 Task: Create a 45-minute meeting to review marketing automation tools.
Action: Mouse moved to (76, 108)
Screenshot: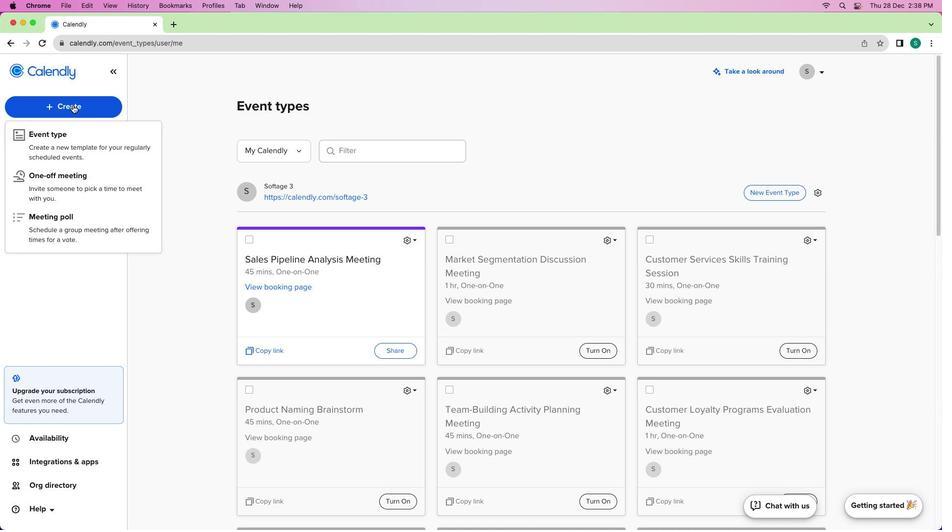 
Action: Mouse pressed left at (76, 108)
Screenshot: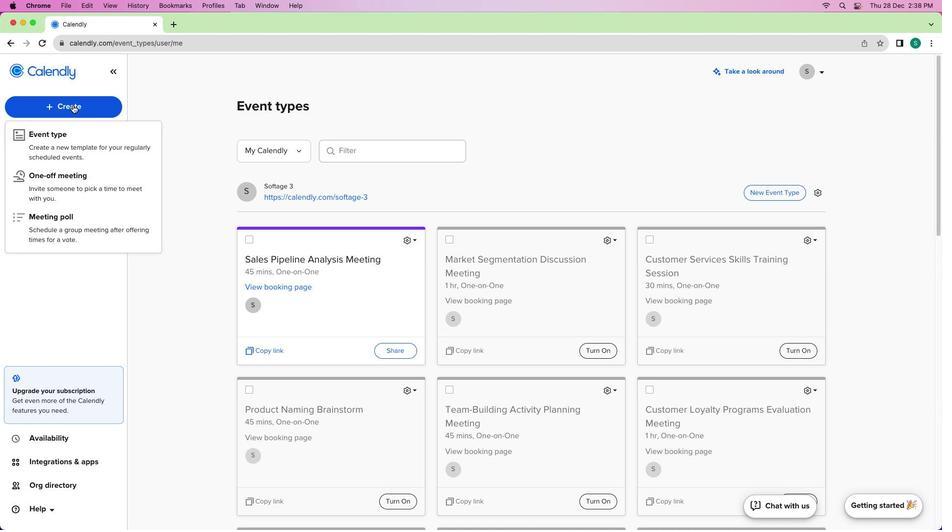 
Action: Mouse moved to (80, 139)
Screenshot: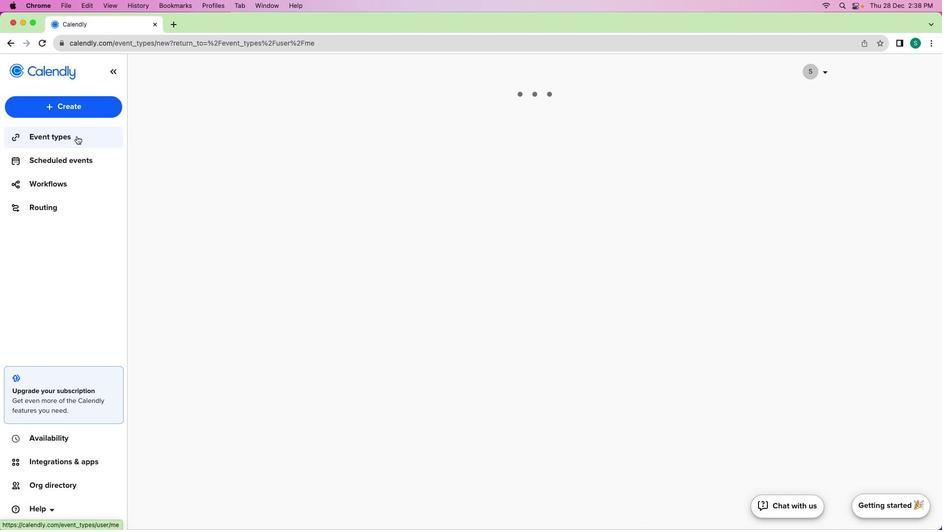 
Action: Mouse pressed left at (80, 139)
Screenshot: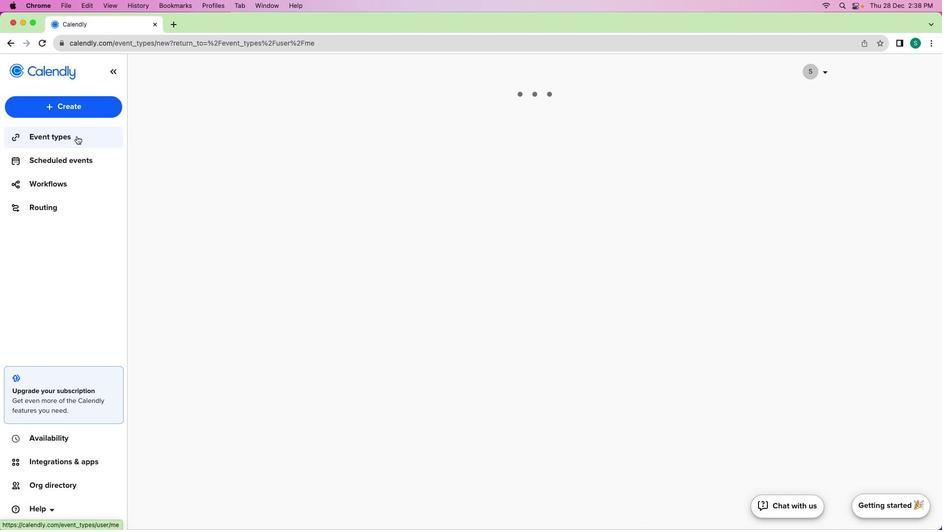 
Action: Mouse moved to (332, 214)
Screenshot: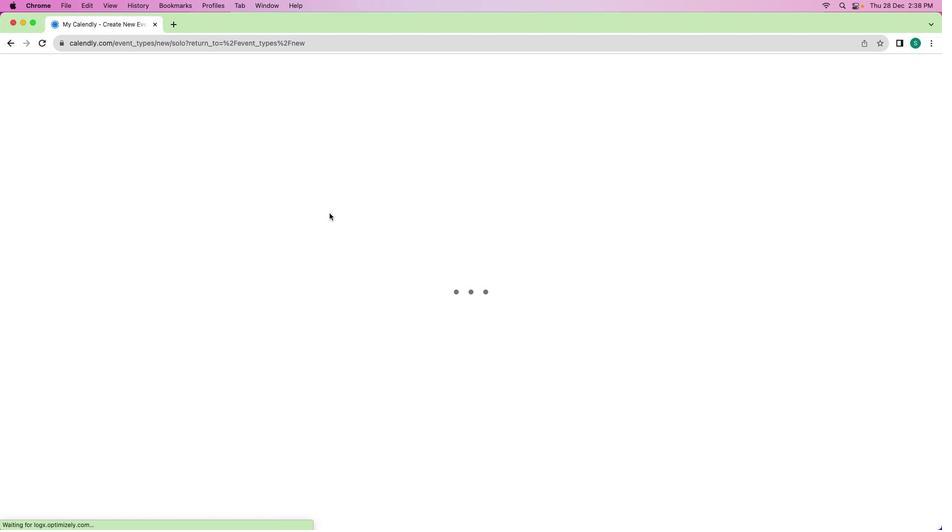 
Action: Mouse pressed left at (332, 214)
Screenshot: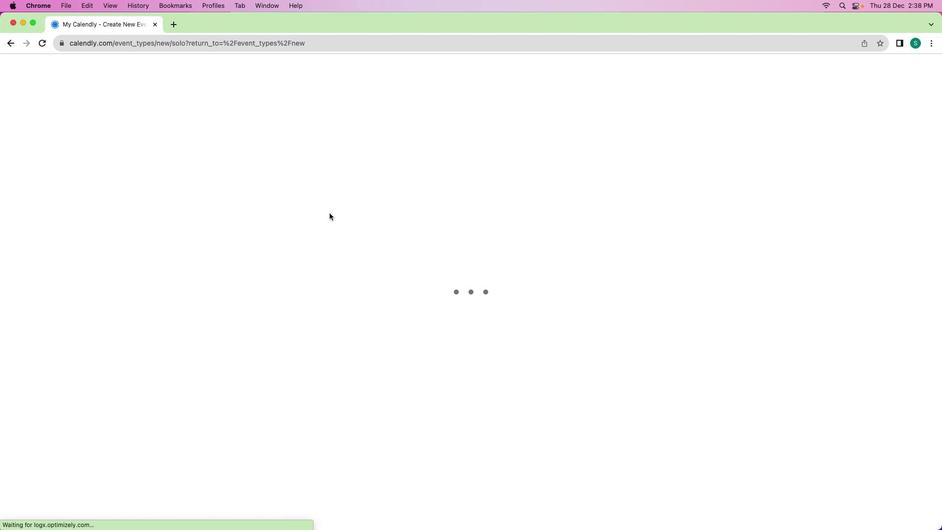 
Action: Mouse moved to (100, 157)
Screenshot: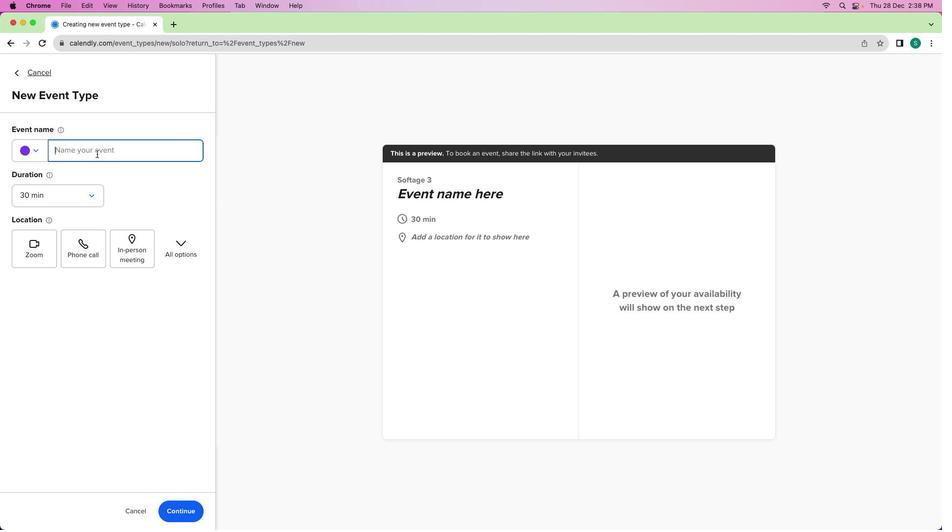 
Action: Mouse pressed left at (100, 157)
Screenshot: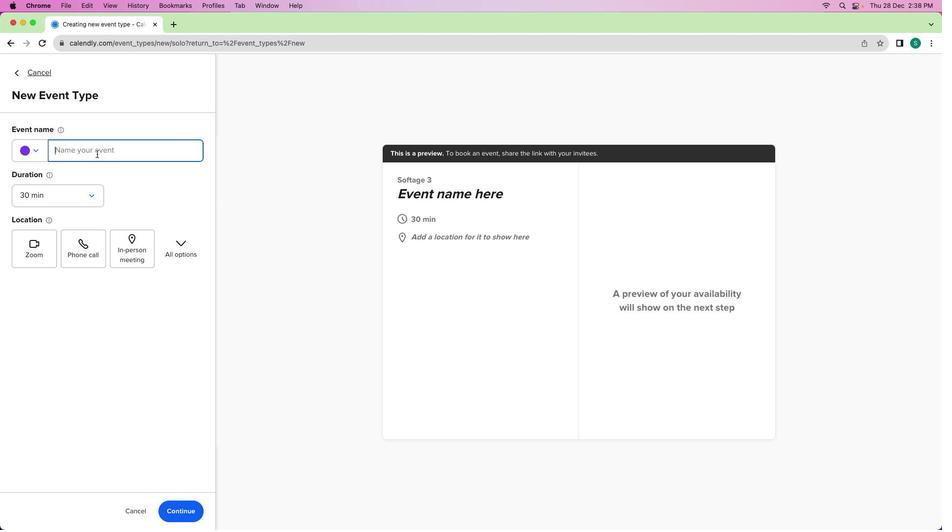 
Action: Key pressed Key.shift'M''a''r''k''e''t''i''n''g'Key.spaceKey.shift'A''u''t''o''m''a''t''i''o''n'Key.spaceKey.shift'T''o''o''l''s'Key.spaceKey.shift'R''e''v''i''e''w'Key.spaceKey.shift'M''e''e''t''i''n''g'
Screenshot: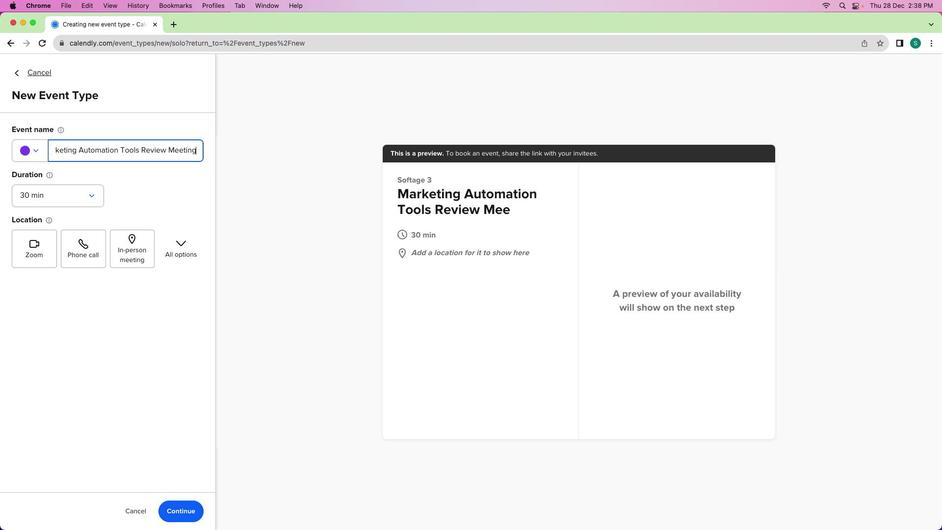 
Action: Mouse moved to (74, 200)
Screenshot: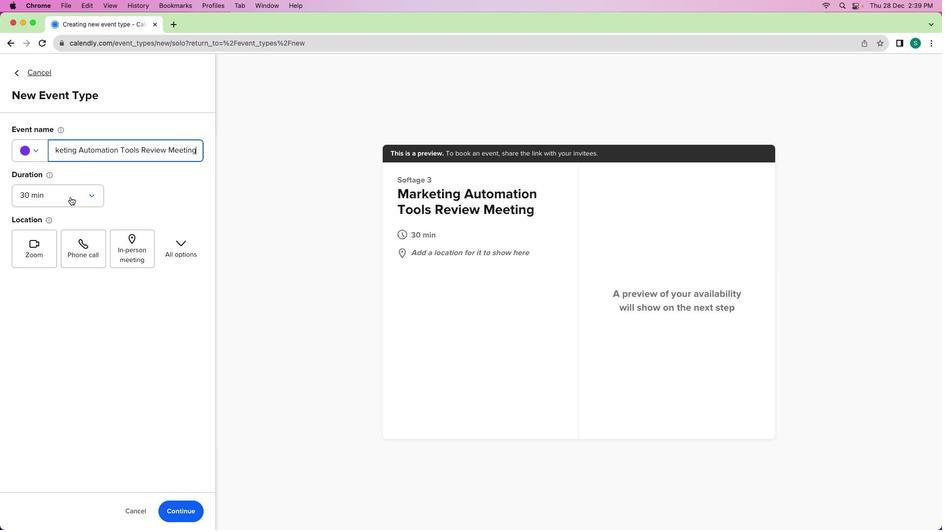 
Action: Mouse pressed left at (74, 200)
Screenshot: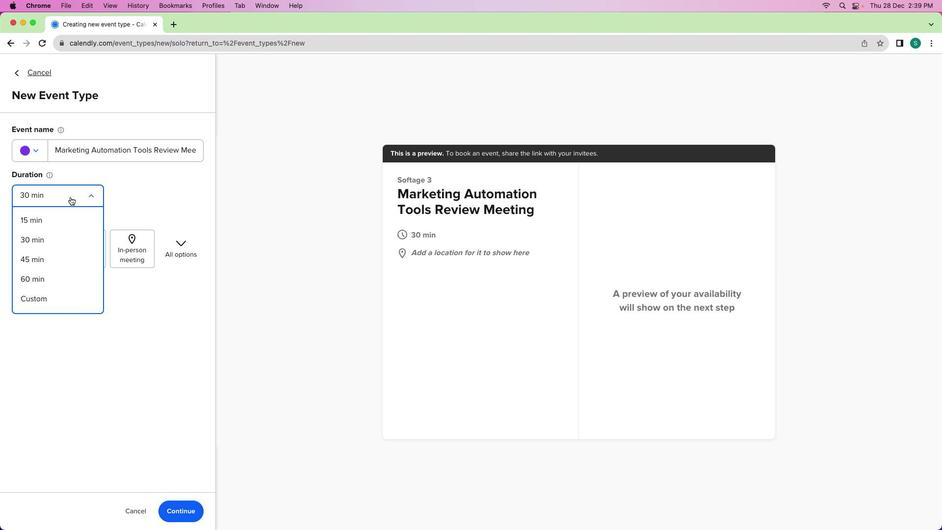 
Action: Mouse moved to (68, 255)
Screenshot: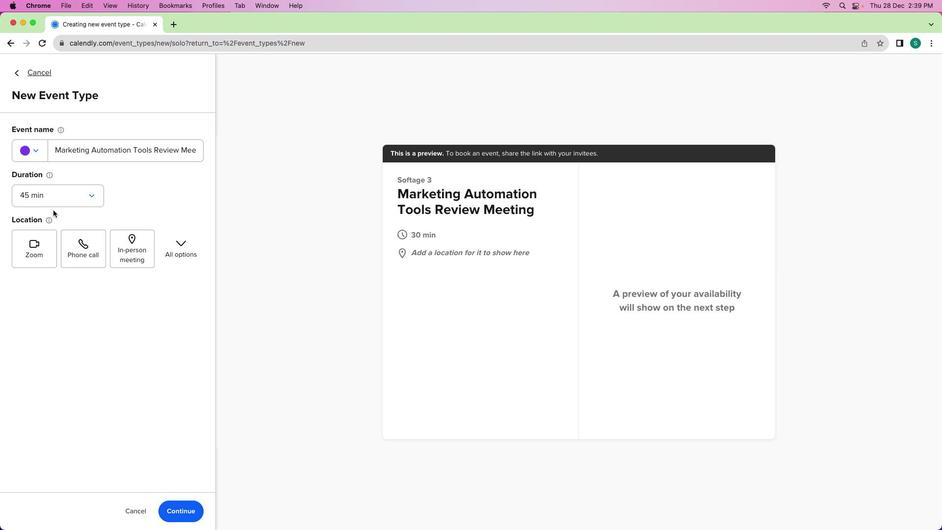 
Action: Mouse pressed left at (68, 255)
Screenshot: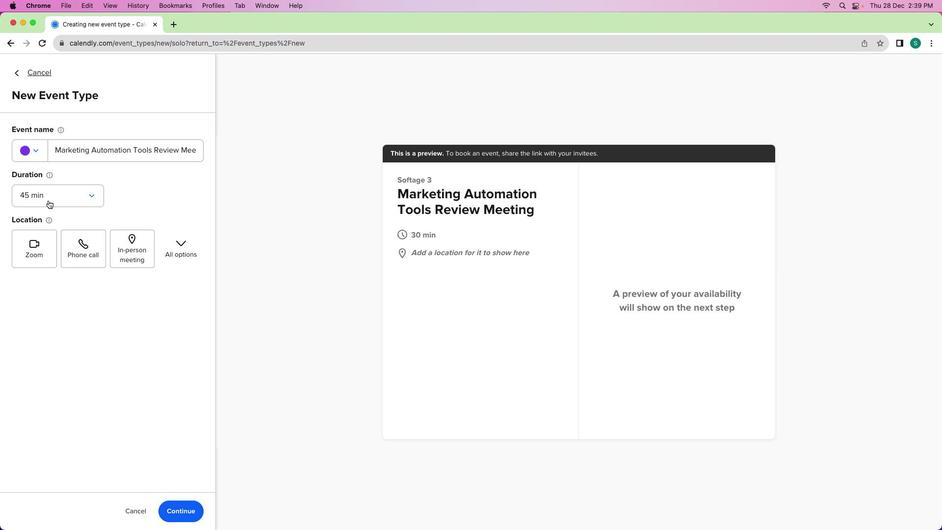 
Action: Mouse moved to (28, 161)
Screenshot: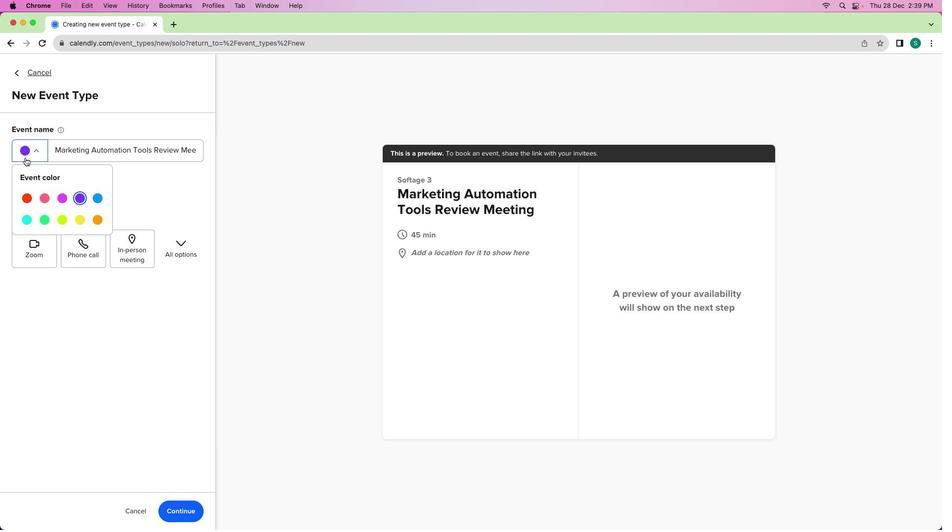 
Action: Mouse pressed left at (28, 161)
Screenshot: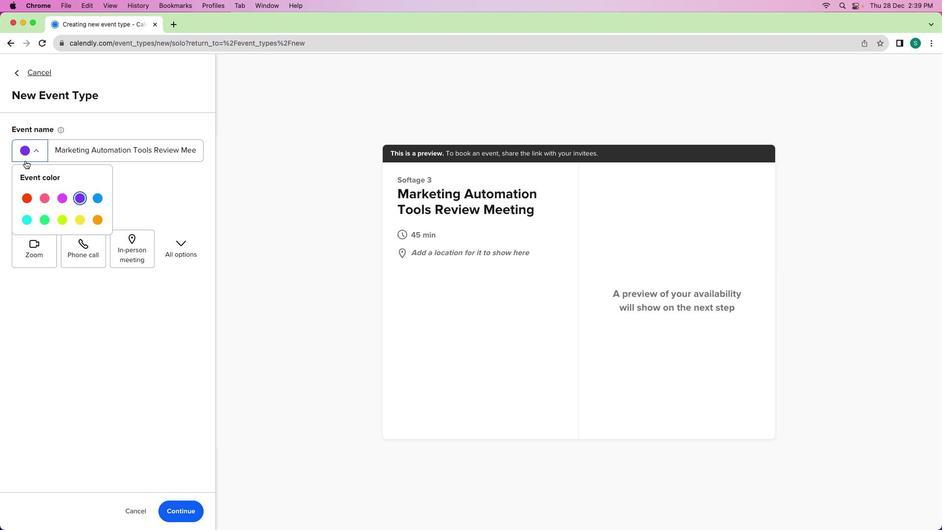 
Action: Mouse moved to (61, 219)
Screenshot: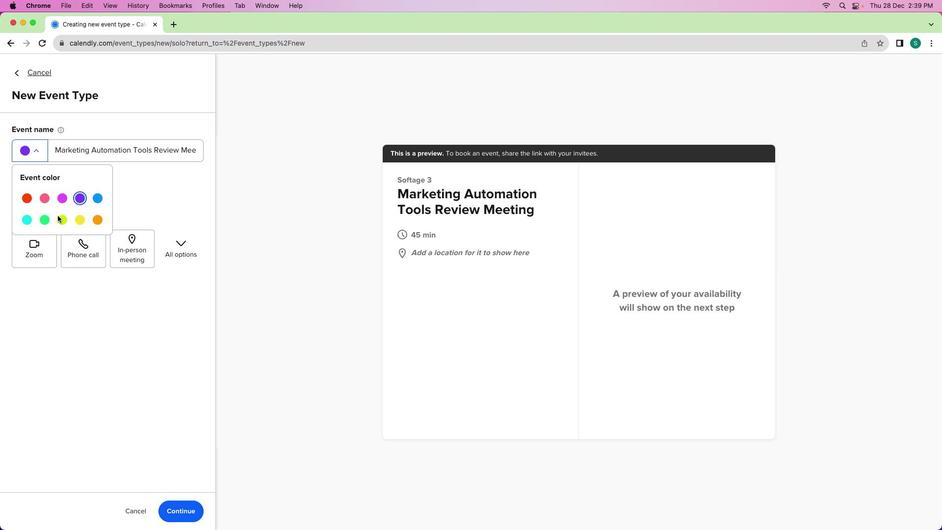 
Action: Mouse pressed left at (61, 219)
Screenshot: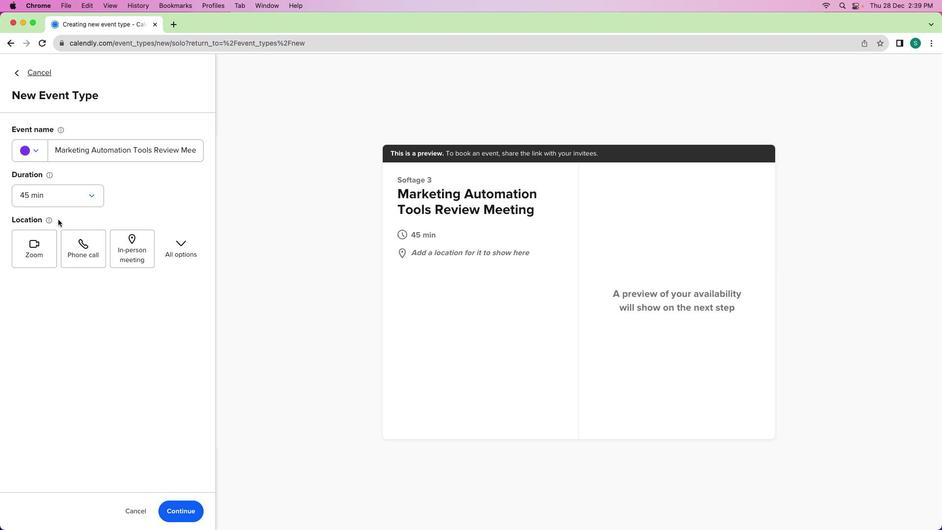 
Action: Mouse moved to (61, 204)
Screenshot: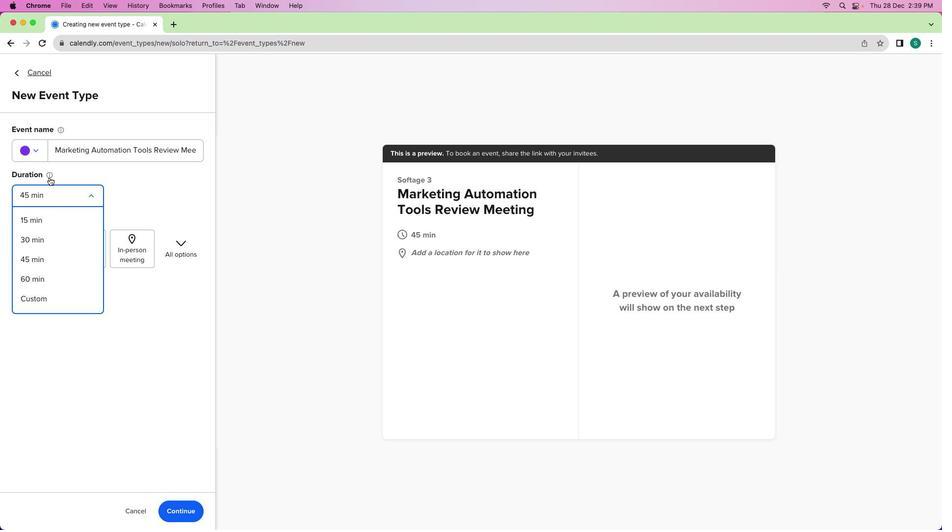 
Action: Mouse pressed left at (61, 204)
Screenshot: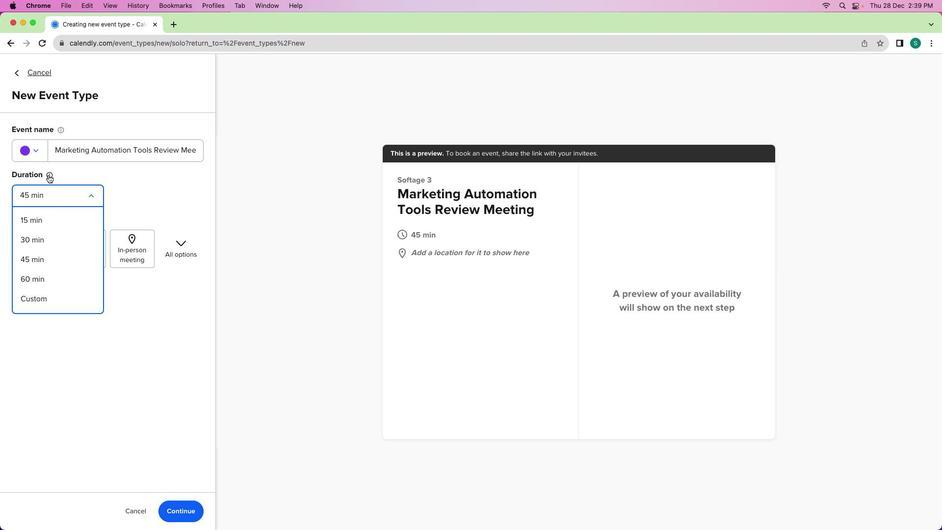 
Action: Mouse moved to (45, 157)
Screenshot: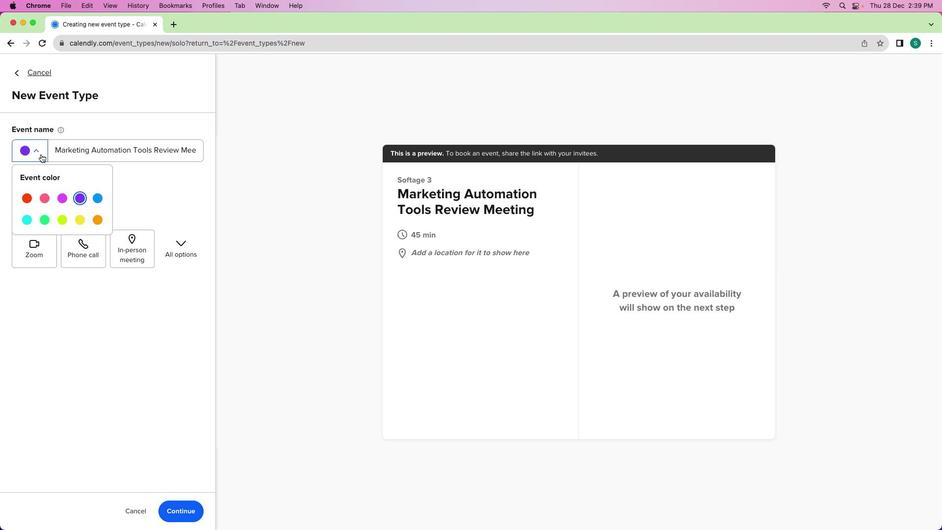 
Action: Mouse pressed left at (45, 157)
Screenshot: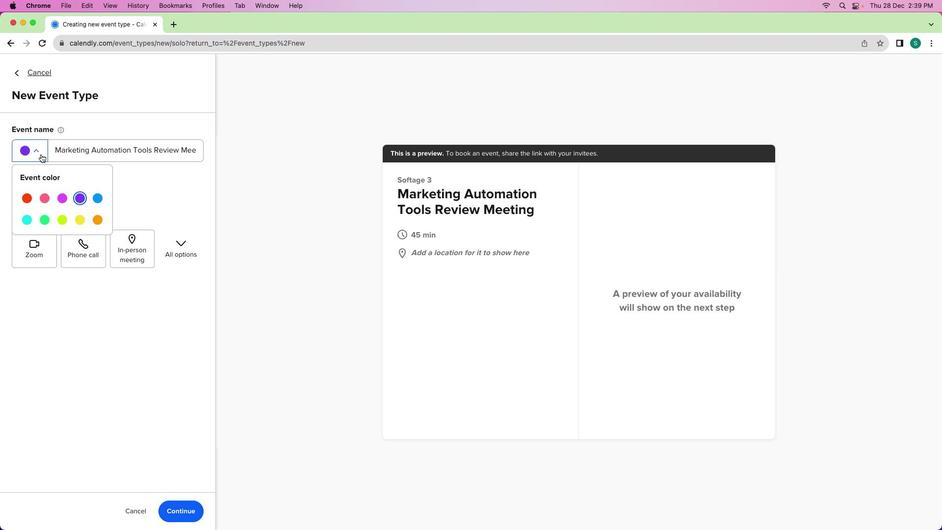 
Action: Mouse moved to (67, 222)
Screenshot: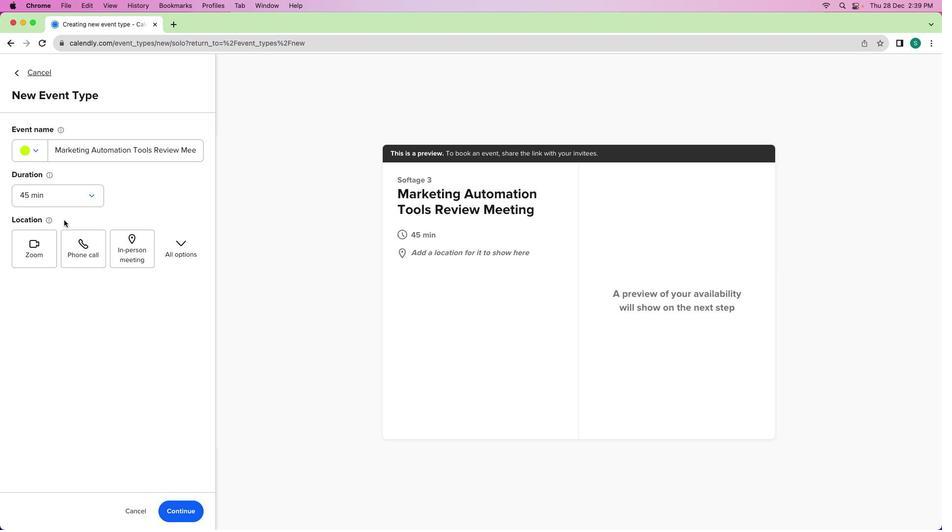 
Action: Mouse pressed left at (67, 222)
Screenshot: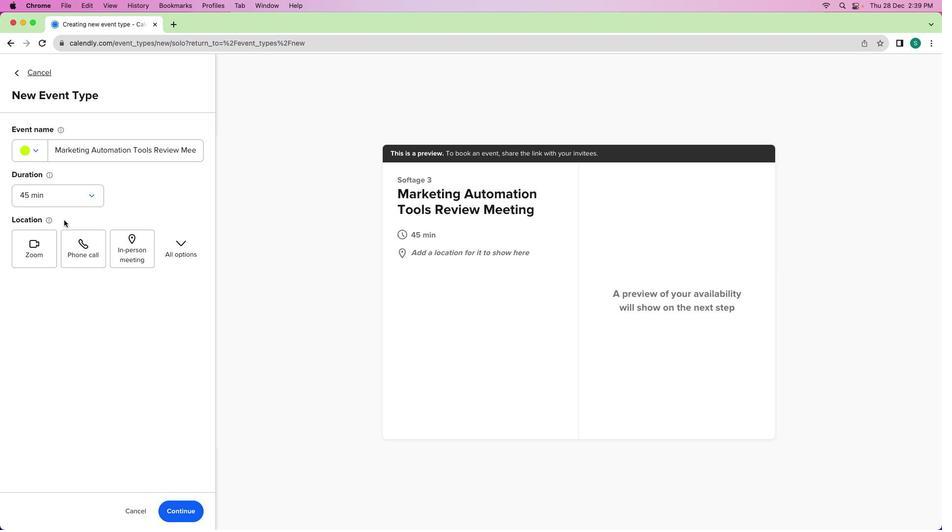 
Action: Mouse moved to (46, 263)
Screenshot: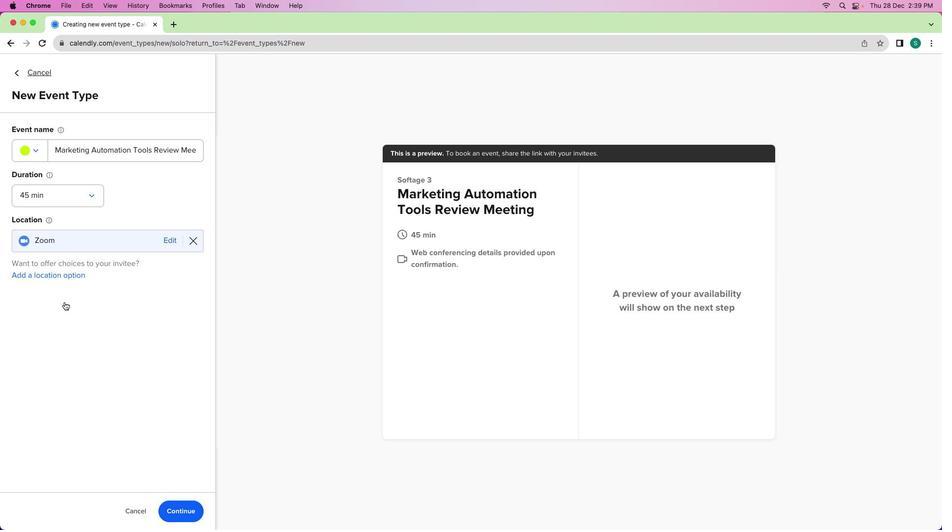 
Action: Mouse pressed left at (46, 263)
Screenshot: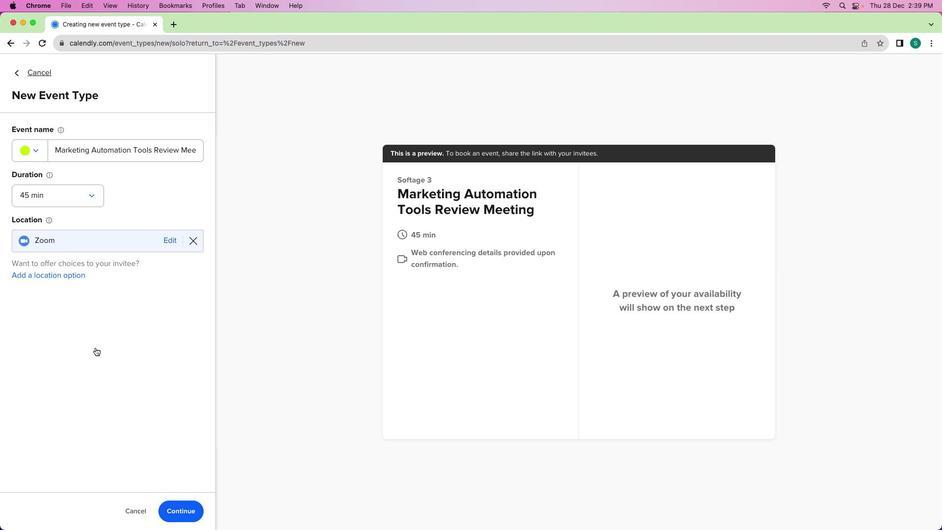 
Action: Mouse moved to (192, 519)
Screenshot: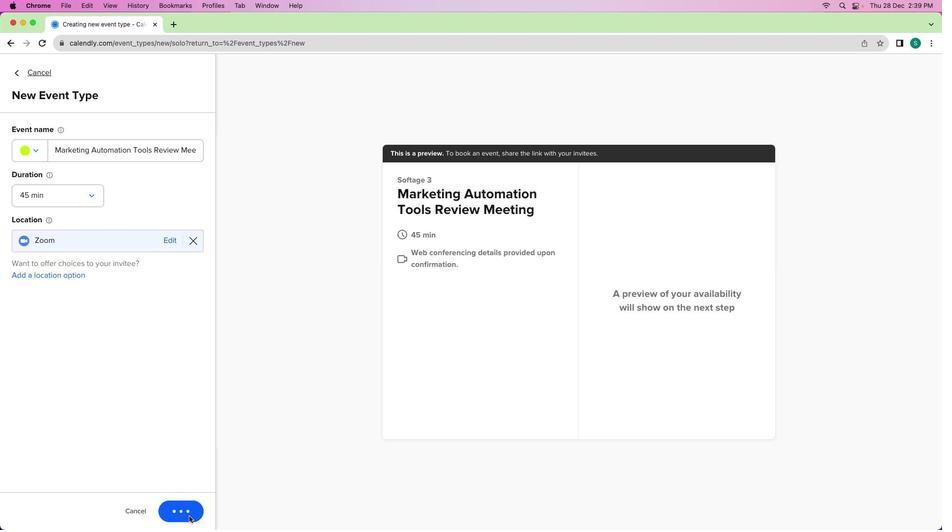 
Action: Mouse pressed left at (192, 519)
Screenshot: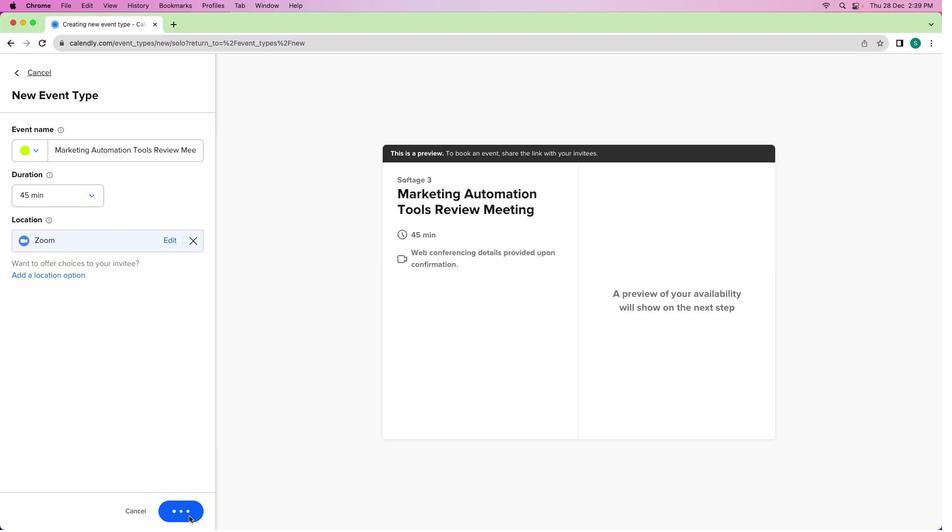 
Action: Mouse moved to (142, 184)
Screenshot: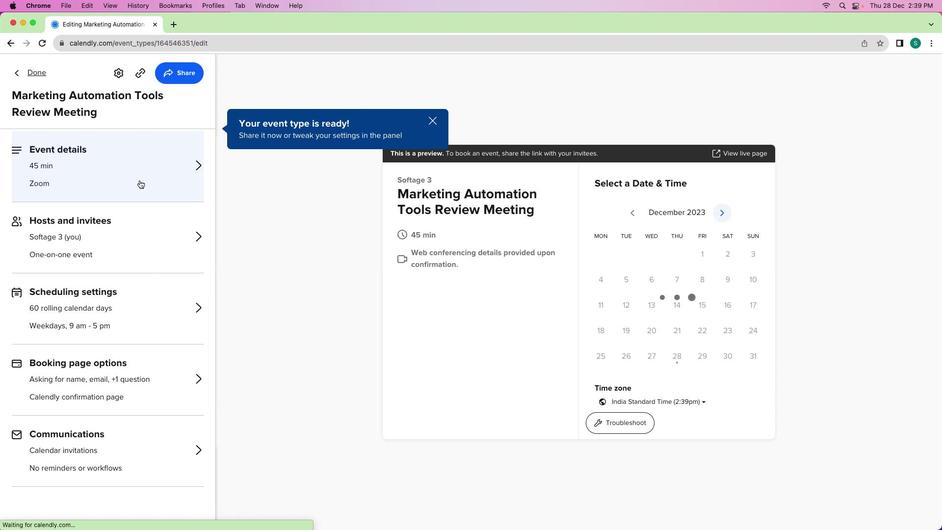 
Action: Mouse pressed left at (142, 184)
Screenshot: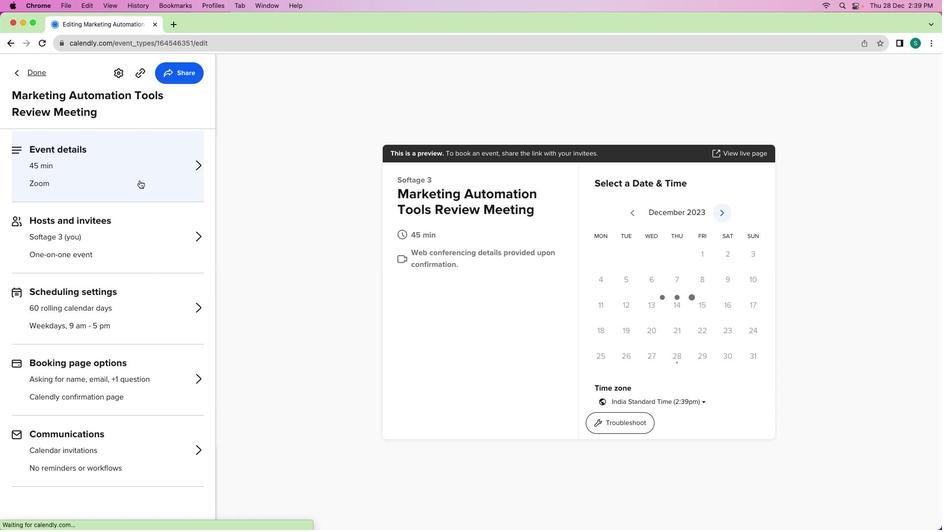 
Action: Mouse moved to (123, 357)
Screenshot: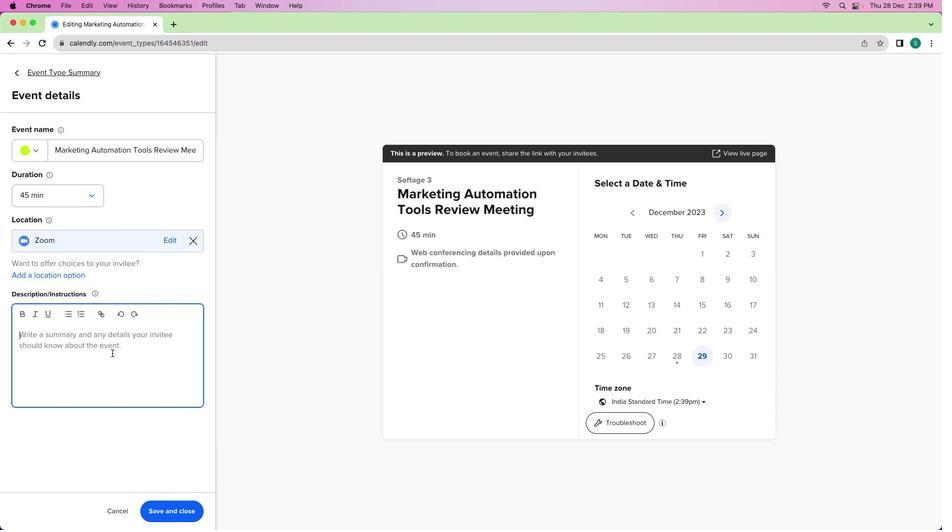 
Action: Mouse pressed left at (123, 357)
Screenshot: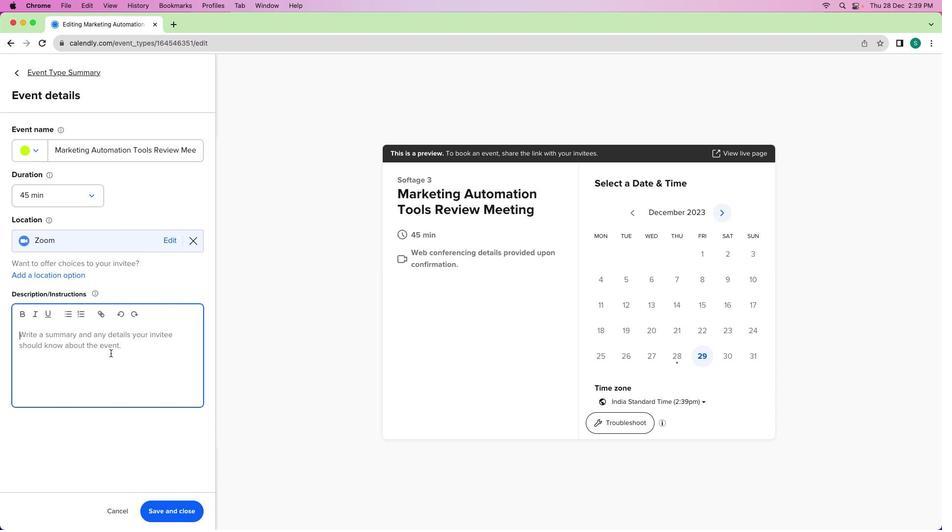
Action: Mouse moved to (116, 349)
Screenshot: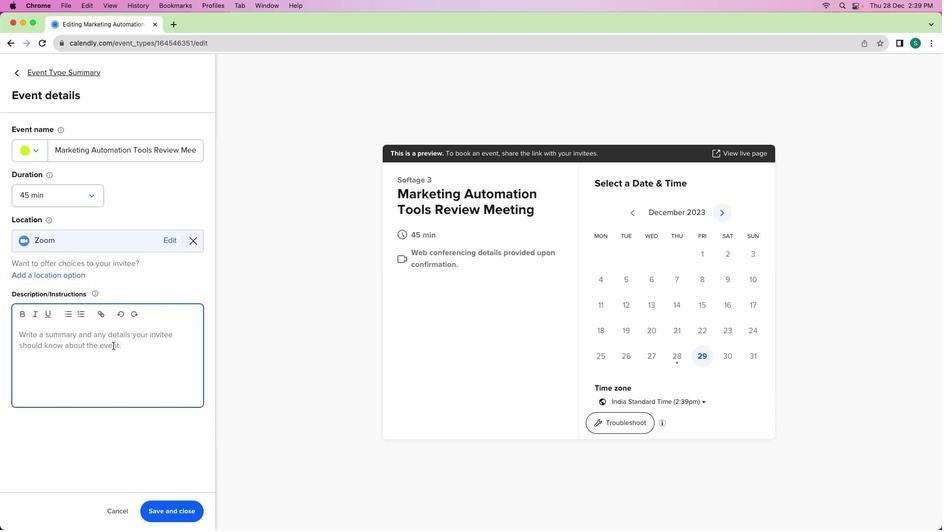 
Action: Key pressed Key.shift'J''o''i''n'Key.space'm''e'Key.space'f''o''r'Key.space'a'Key.space'd''e''d''i''c''a''t''e''d''d'Key.spaceKey.backspaceKey.backspaceKey.space'4''5''-''m''i''n''u''t''e'Key.space's''e''s''s''i''o''n'Key.space't''o'Key.space'r''e''v''i''e''w'Key.space'a''n''d'Key.space'd''i''s''c''u''s''s'Key.space'm''a''r''k''e''t''i''n''g'Key.space'a''u''t''o''m''a''t''i''o''n'Key.space't''o''o''l''s''.'Key.spaceKey.shift'I''n'Key.space't''h''i''s'Key.space'm''e''e''e''t''i''n''g'','Key.space'w''e'Key.space'w''i''l''l'Key.leftKey.leftKey.leftKey.leftKey.leftKey.leftKey.leftKey.leftKey.leftKey.leftKey.leftKey.leftKey.leftKey.backspaceKey.downKey.space'e''c'Key.backspace'v''a''l''u''a''t''e'Key.space't''h''e'Key.space'f''e''a''t''u''r''e''s''s'','Key.spaceKey.backspaceKey.backspaceKey.backspaceKey.backspace's'','Key.space'c''a''p''a''b''i''l''i''t''i''e''s'','Key.space'a''n''d'Key.space'p''o''t''e''n''t''i''a''l'Key.space'b''e''n''e''f''i''t''s'Key.space'o''f'Key.space'v''a''r''i''o''u''s'Key.space't''o''o''l''s'Key.space't''o'Key.space'e''n''h''a''n''c''e'Key.space'o''u''r'Key.space'm''a''r''k''e''t''i''n''g'Key.space'o'Key.backspace'p''r''o''c''e''s''s''e''s'Key.space'a''n''d'Key.space'e''f''f''i''c''i''e''n''c''y''.'
Screenshot: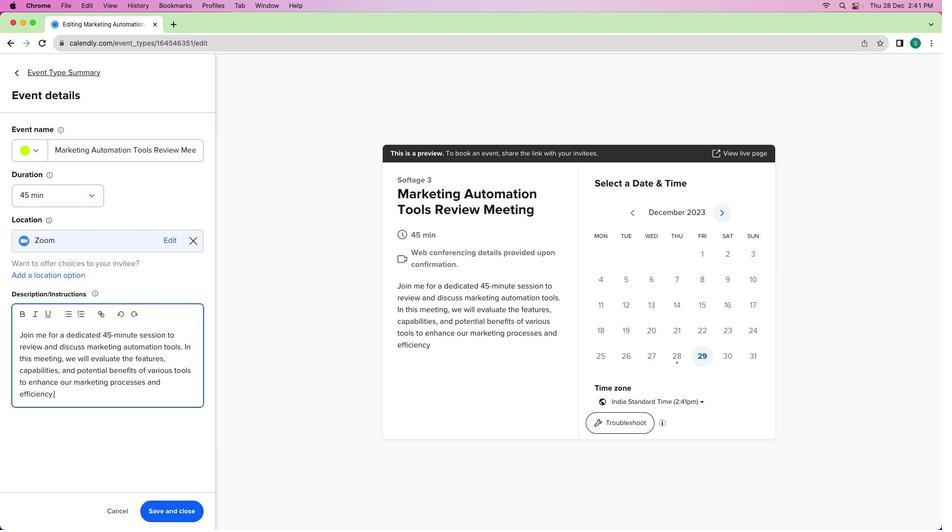 
Action: Mouse moved to (185, 507)
Screenshot: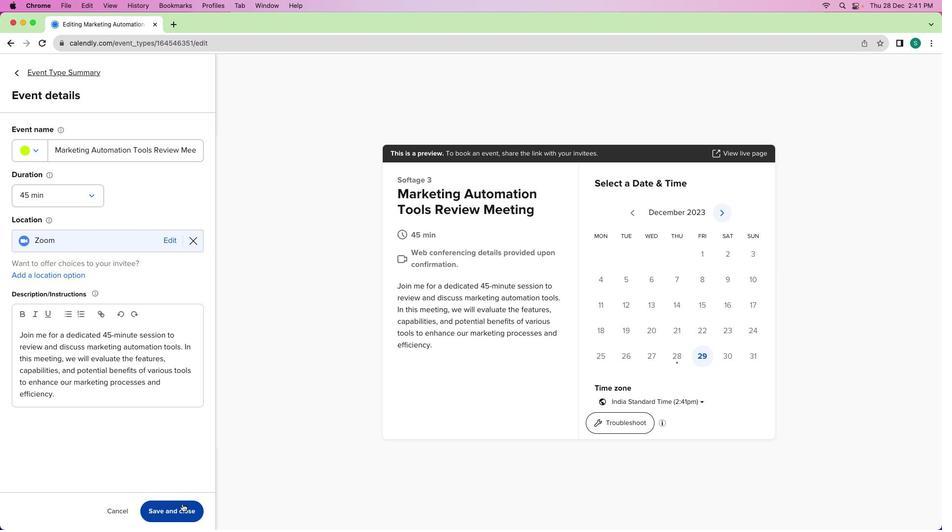 
Action: Mouse pressed left at (185, 507)
Screenshot: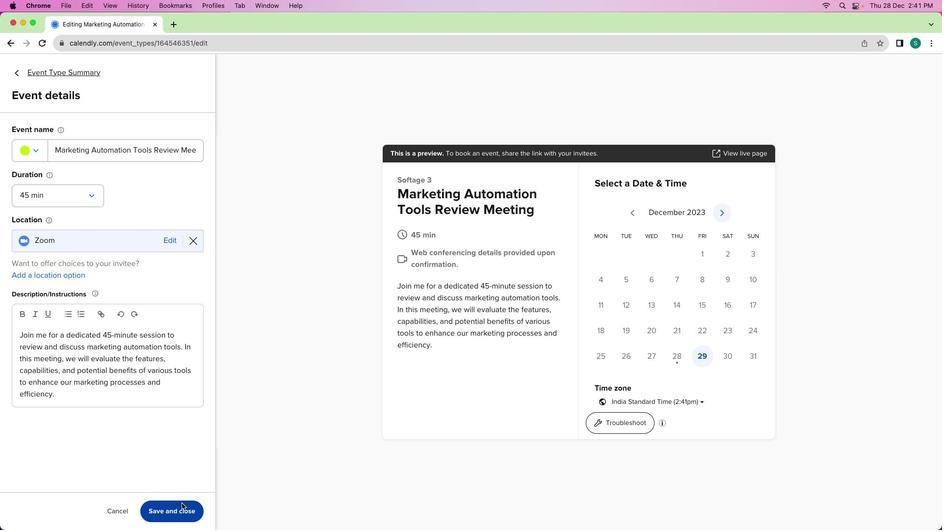 
Action: Mouse moved to (41, 73)
Screenshot: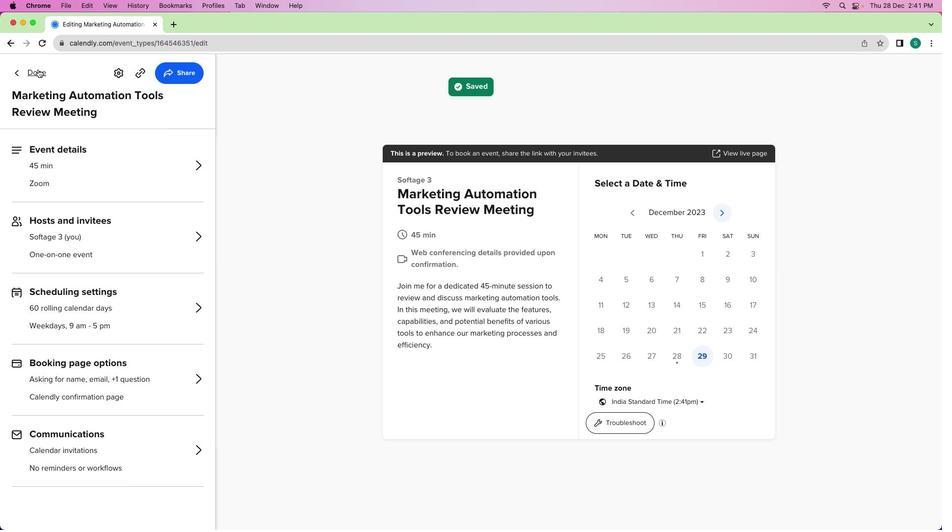
Action: Mouse pressed left at (41, 73)
Screenshot: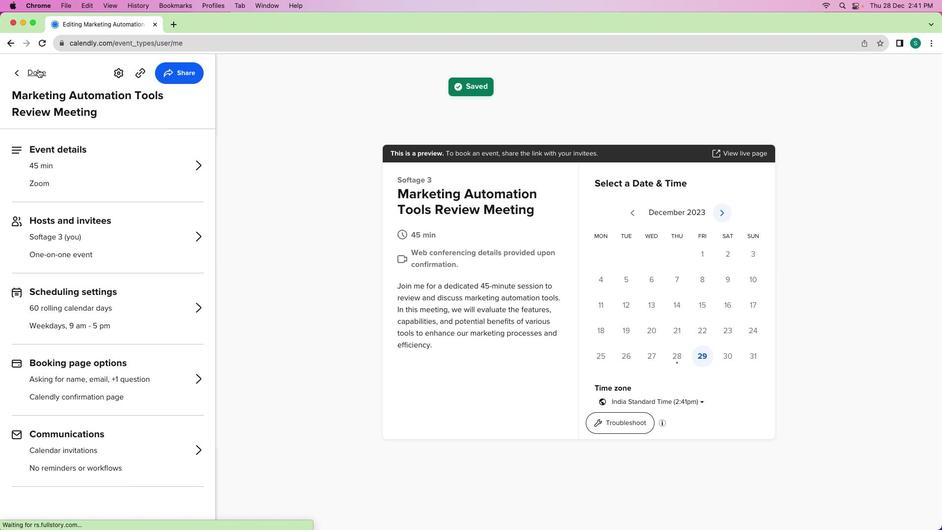 
Action: Mouse moved to (329, 320)
Screenshot: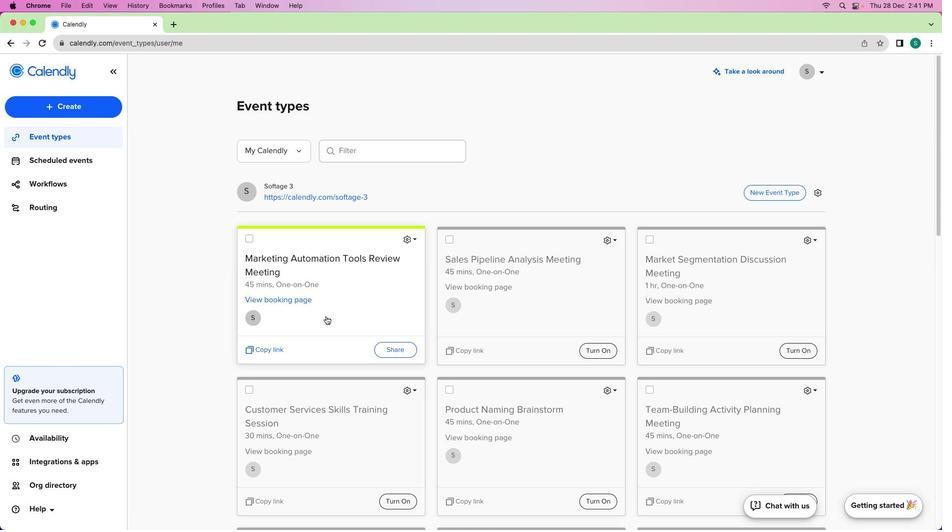 
